 Task: Create a due date automation trigger when advanced on, 2 working days after a card is due add checklist with all checklists complete at 11:00 AM.
Action: Mouse moved to (868, 263)
Screenshot: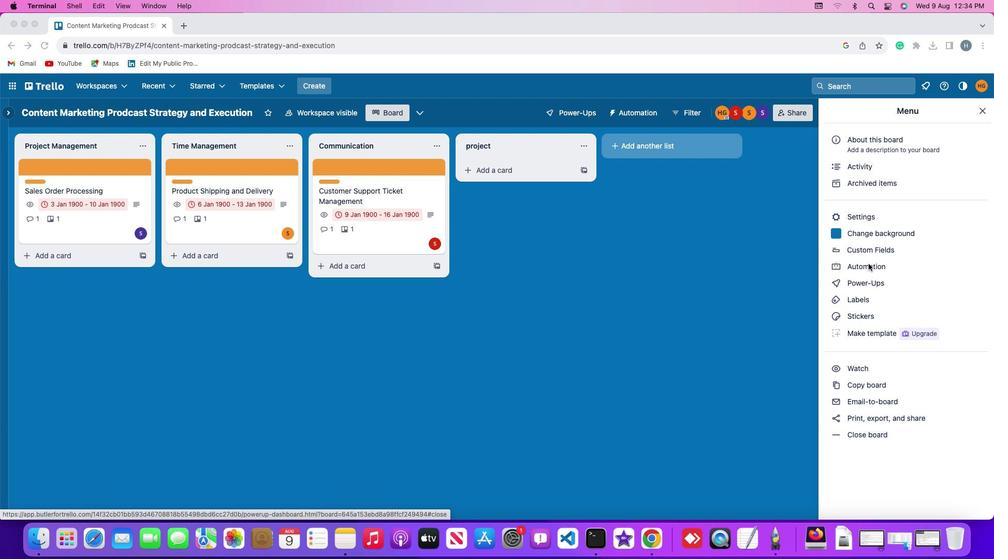 
Action: Mouse pressed left at (868, 263)
Screenshot: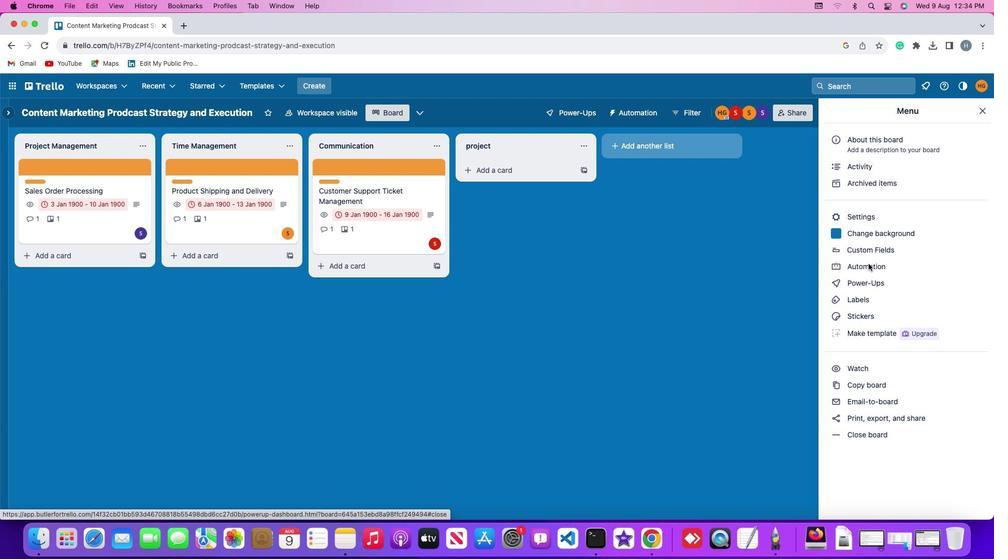 
Action: Mouse pressed left at (868, 263)
Screenshot: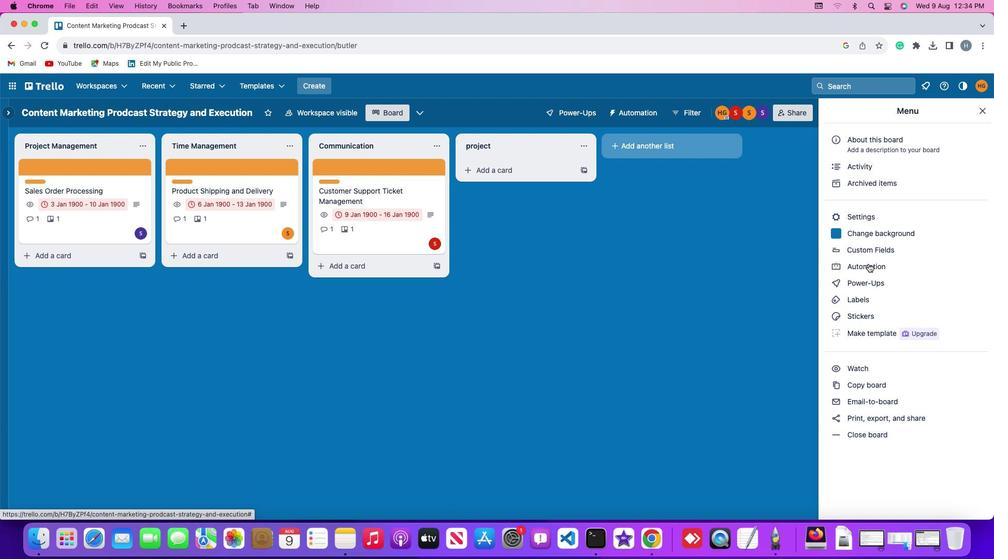 
Action: Mouse moved to (64, 243)
Screenshot: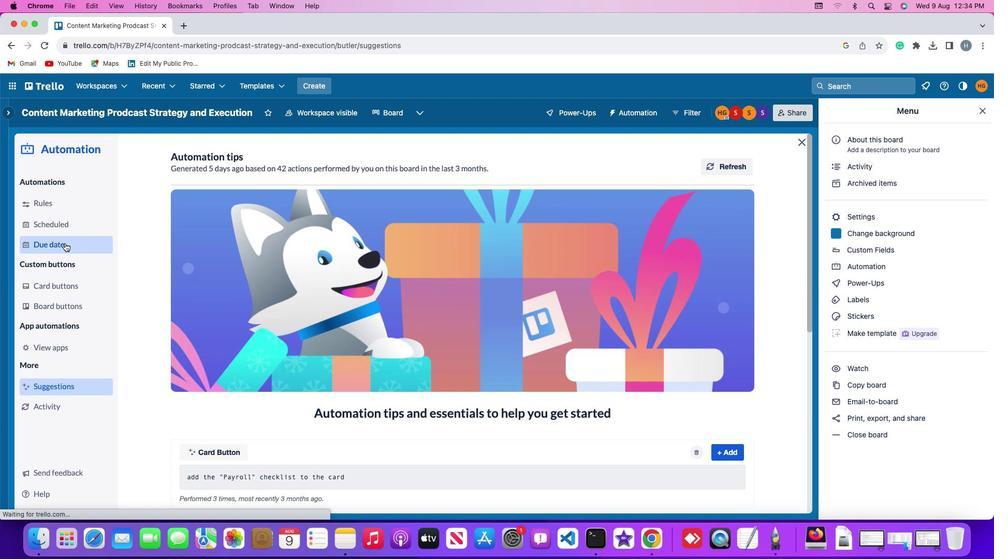 
Action: Mouse pressed left at (64, 243)
Screenshot: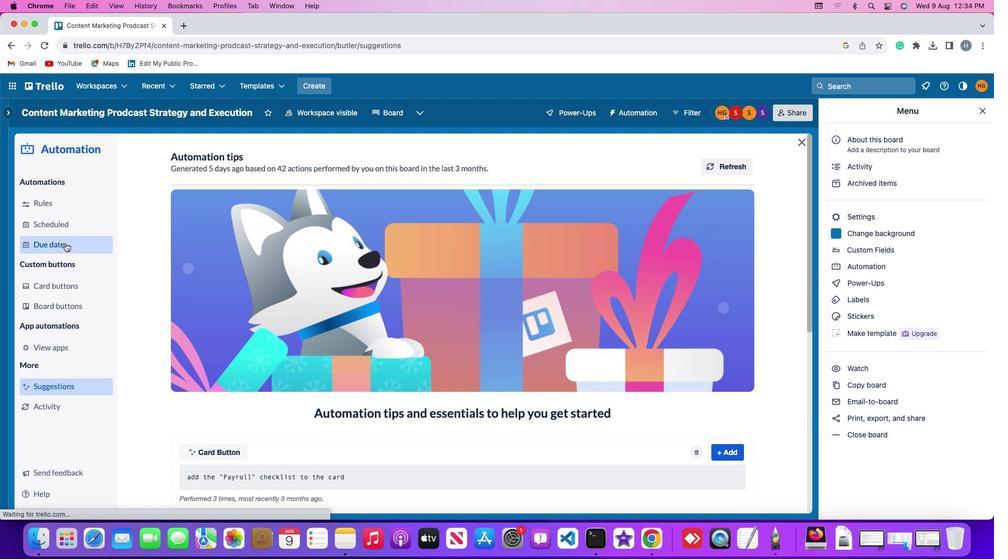
Action: Mouse moved to (688, 162)
Screenshot: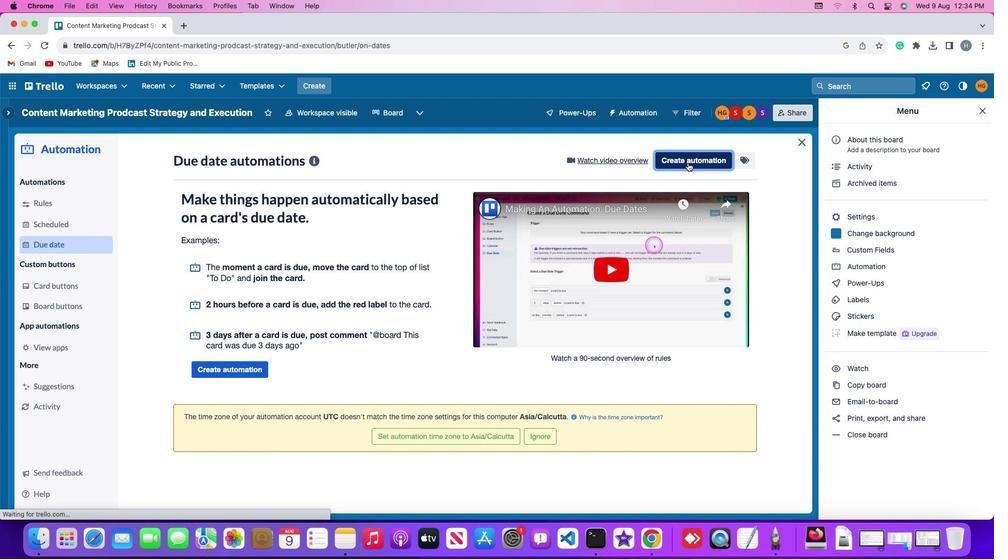 
Action: Mouse pressed left at (688, 162)
Screenshot: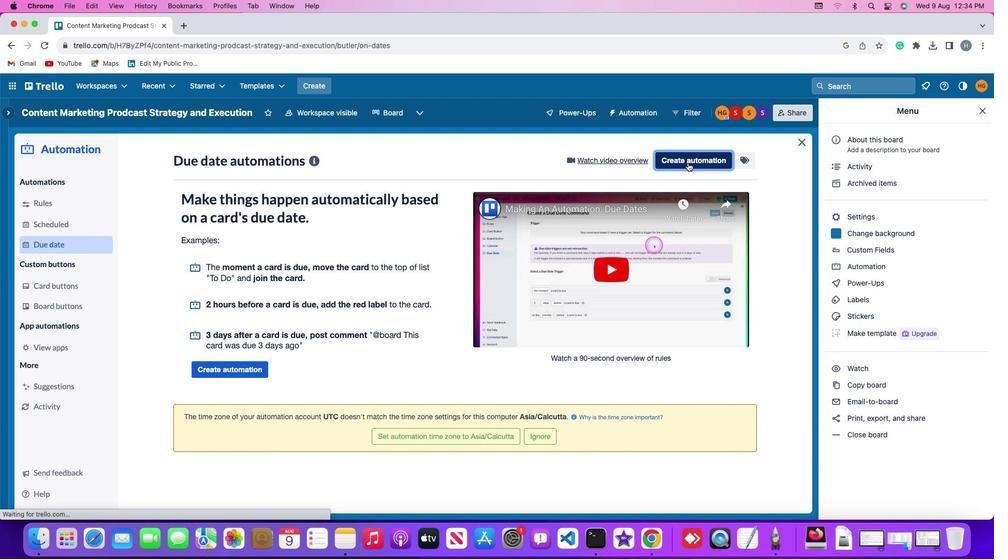 
Action: Mouse moved to (281, 265)
Screenshot: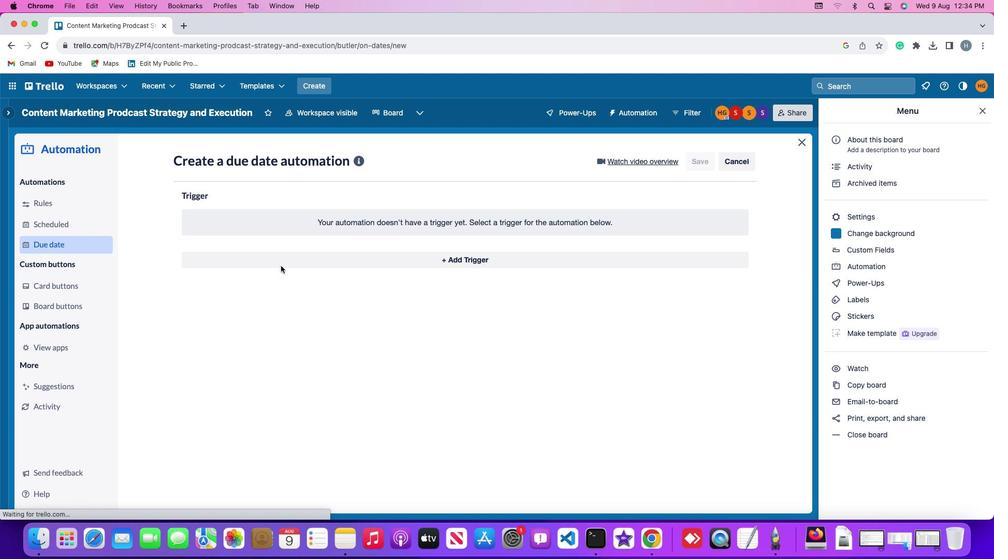 
Action: Mouse pressed left at (281, 265)
Screenshot: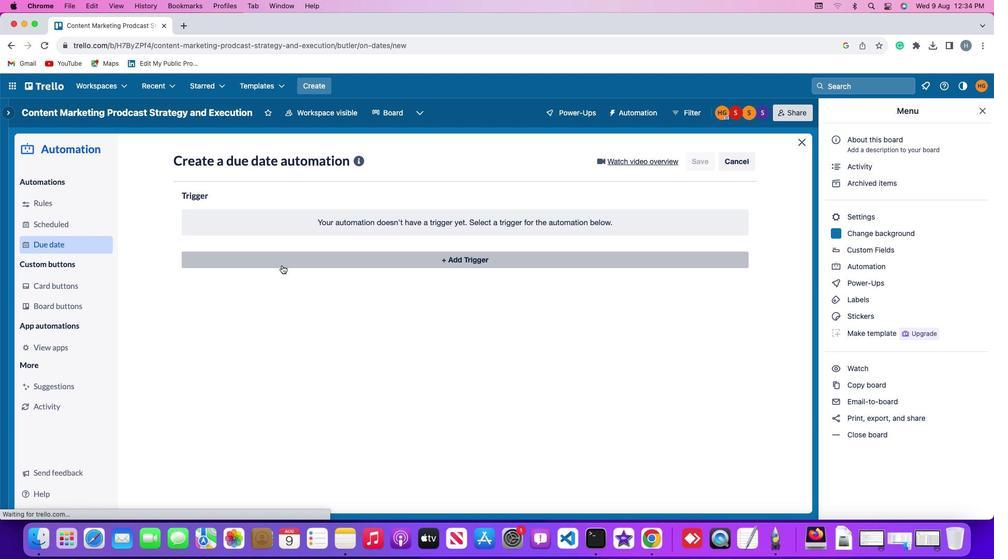 
Action: Mouse moved to (202, 416)
Screenshot: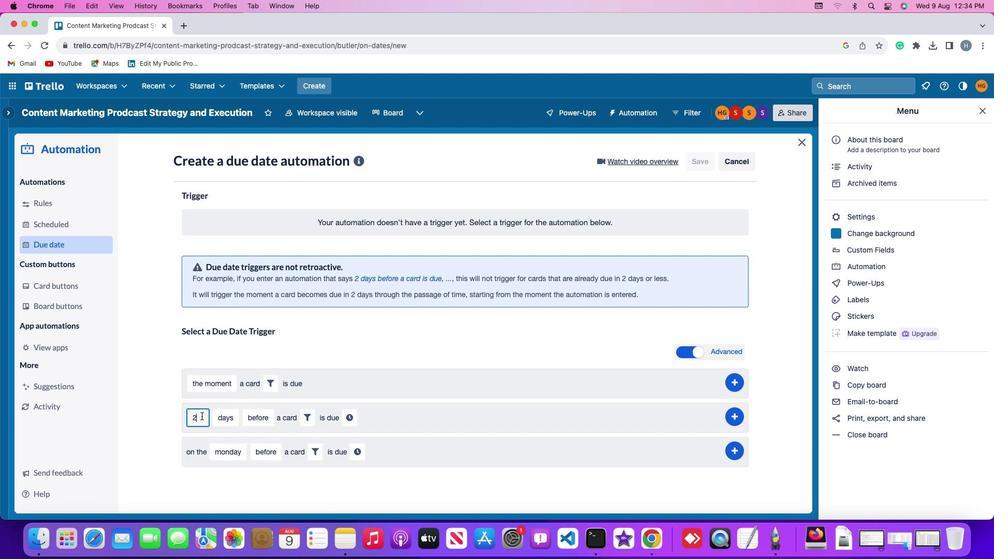 
Action: Mouse pressed left at (202, 416)
Screenshot: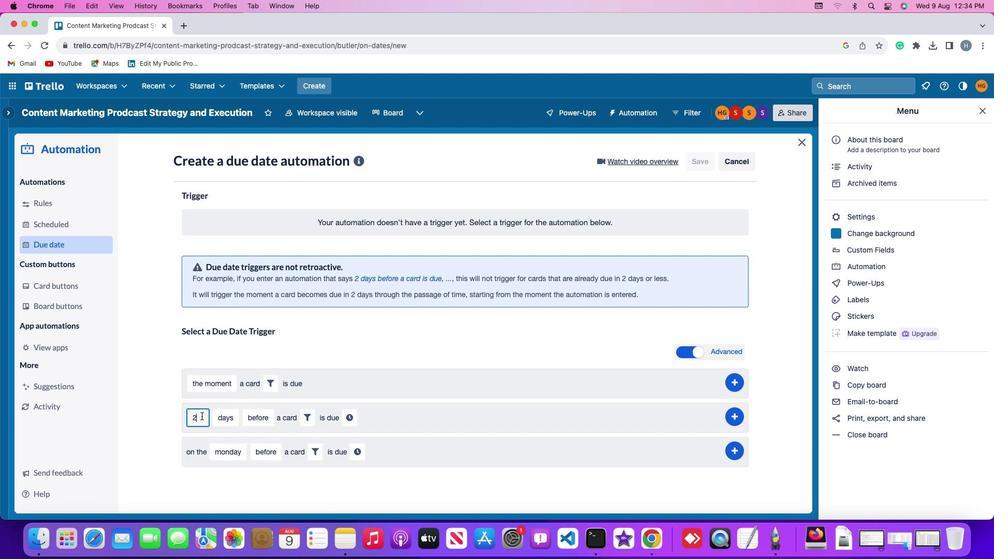 
Action: Mouse moved to (201, 416)
Screenshot: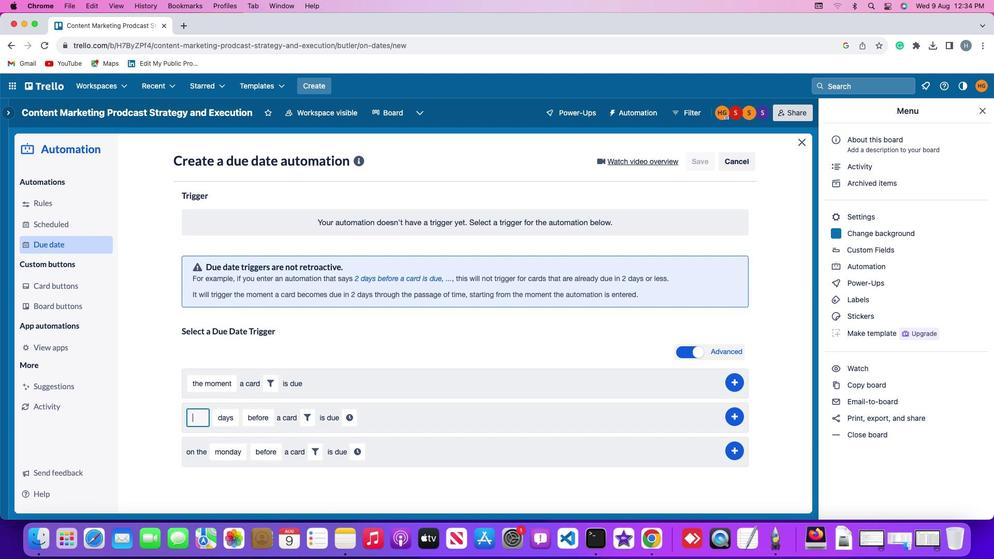 
Action: Key pressed Key.backspace
Screenshot: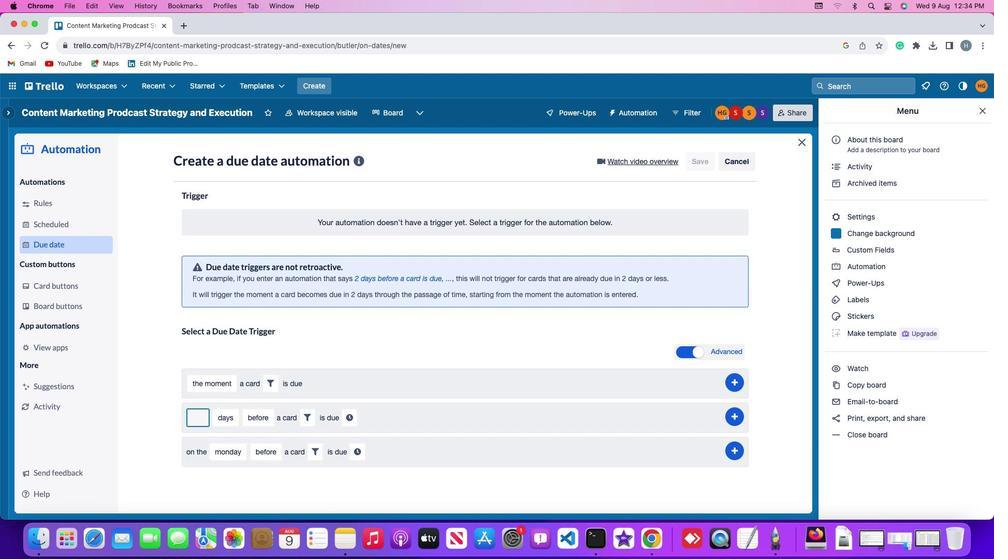 
Action: Mouse moved to (201, 416)
Screenshot: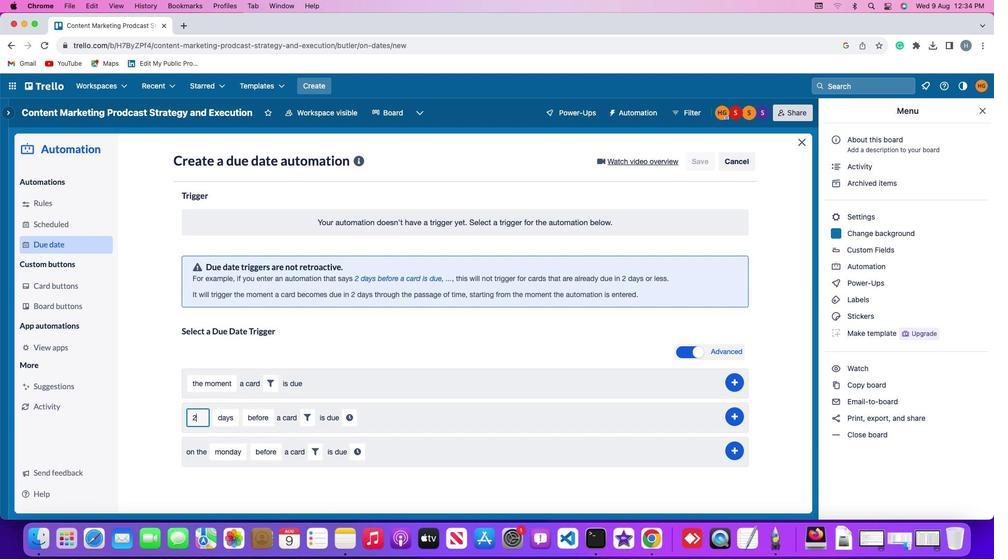 
Action: Key pressed '2'
Screenshot: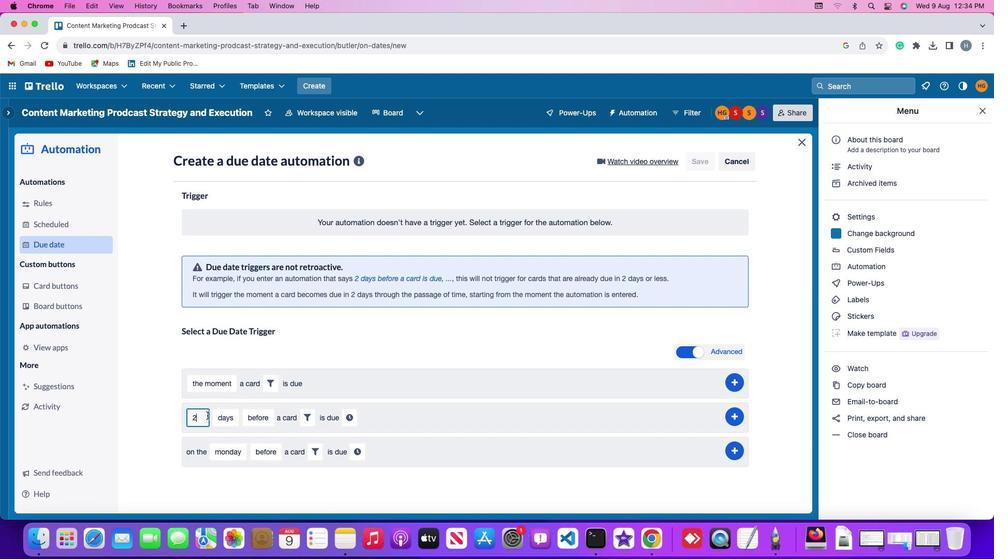 
Action: Mouse moved to (221, 414)
Screenshot: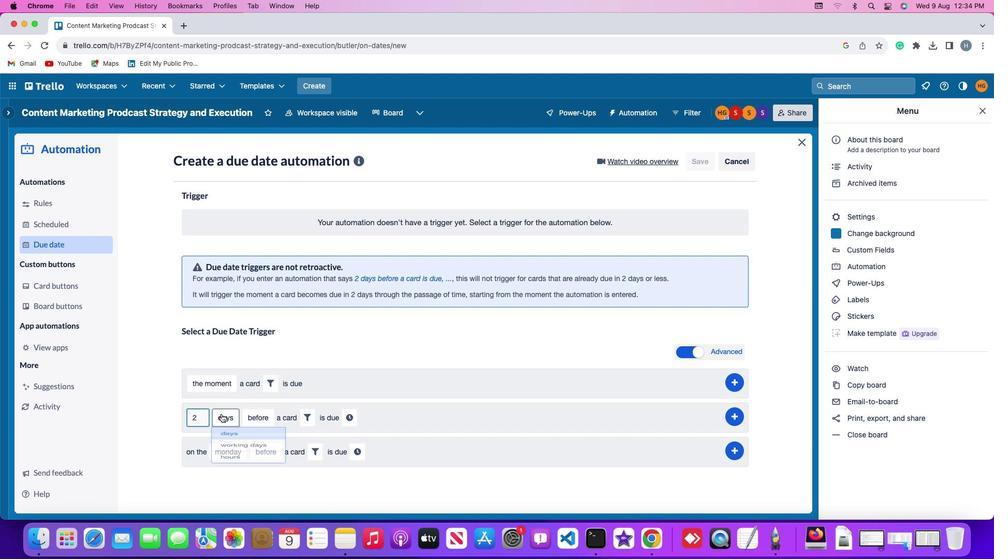 
Action: Mouse pressed left at (221, 414)
Screenshot: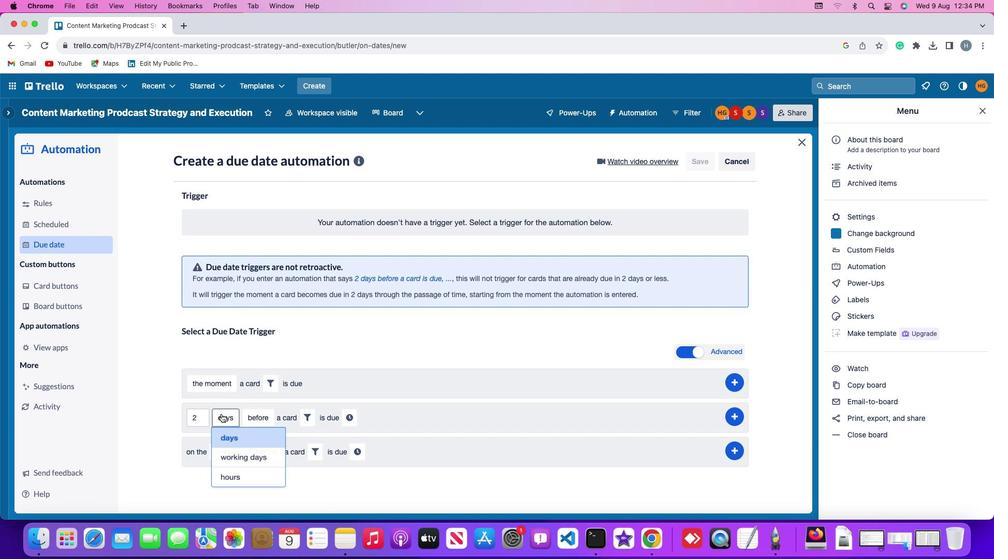 
Action: Mouse moved to (233, 459)
Screenshot: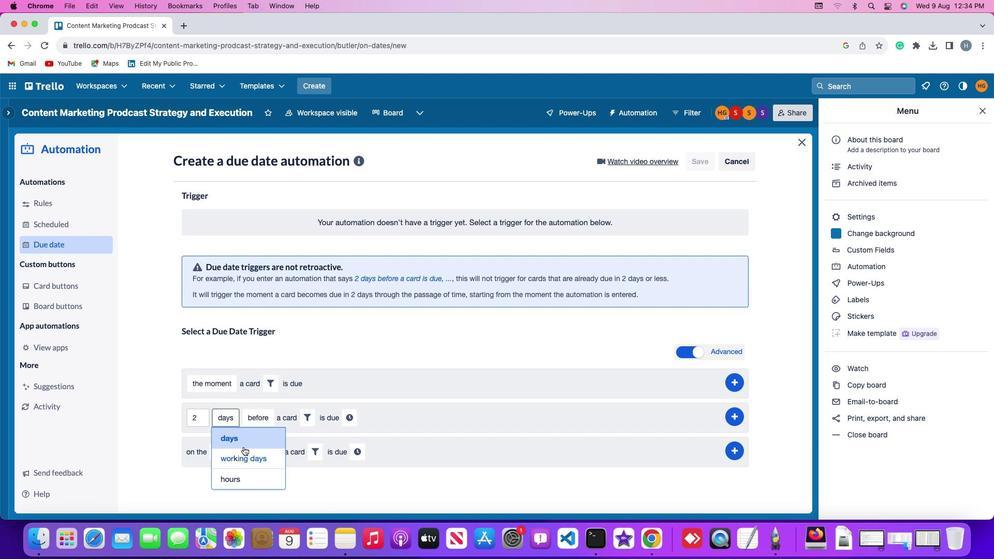 
Action: Mouse pressed left at (233, 459)
Screenshot: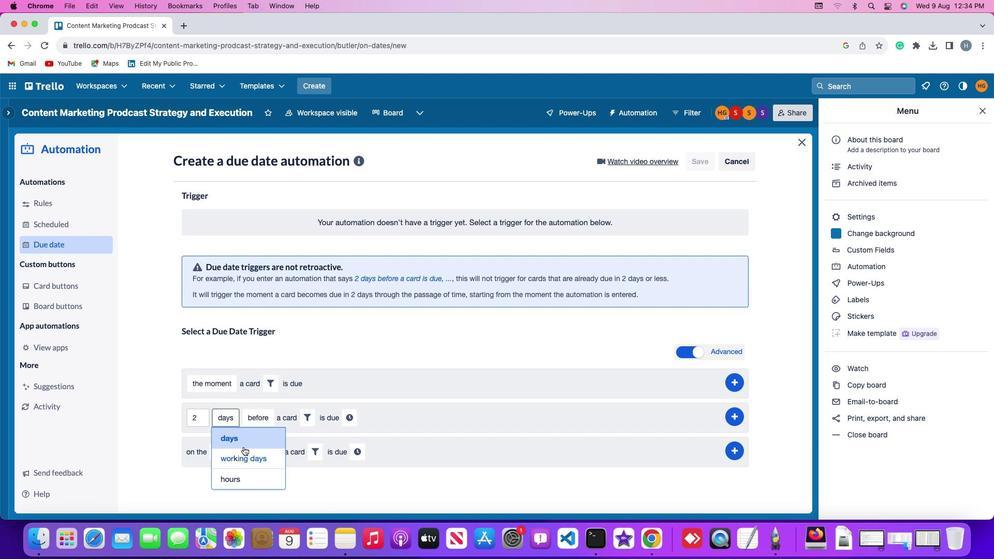 
Action: Mouse moved to (276, 418)
Screenshot: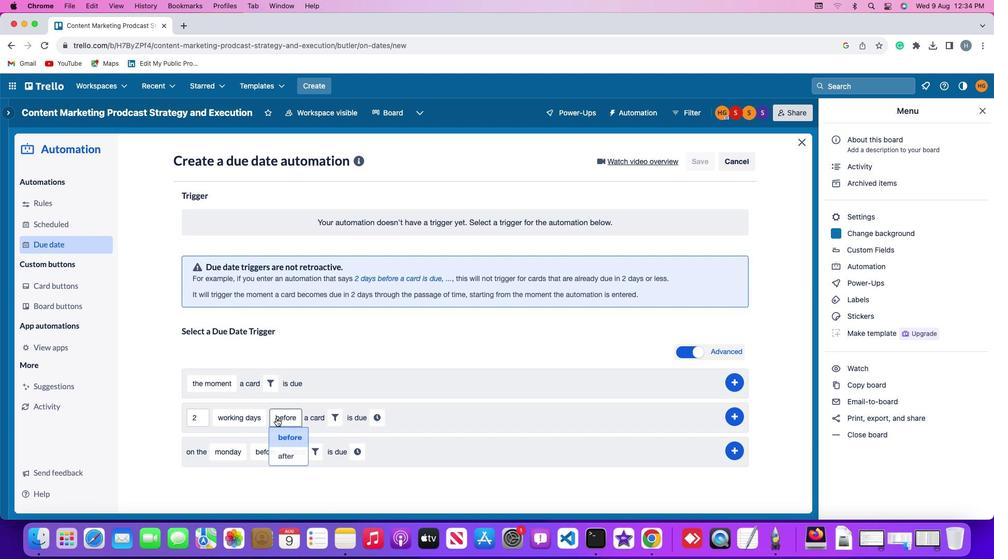 
Action: Mouse pressed left at (276, 418)
Screenshot: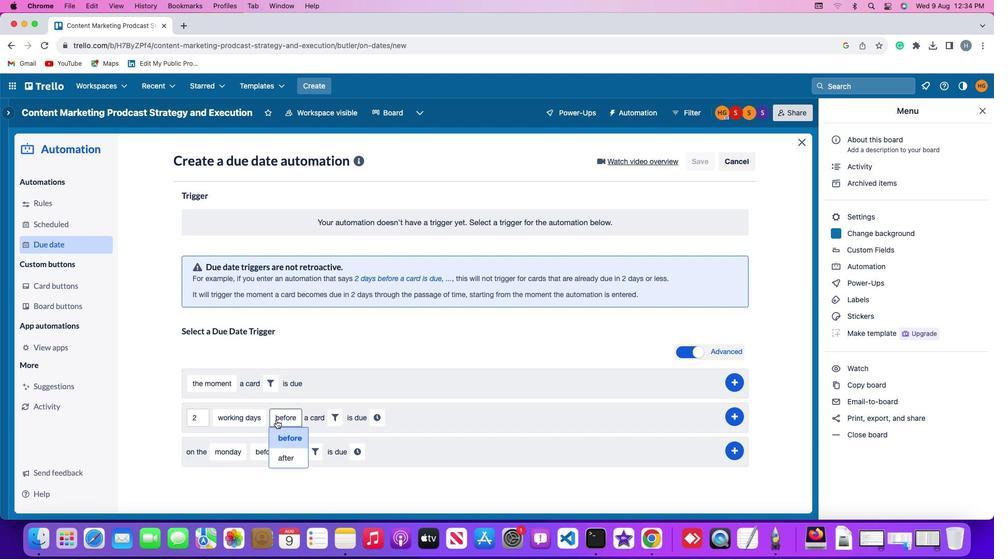 
Action: Mouse moved to (277, 459)
Screenshot: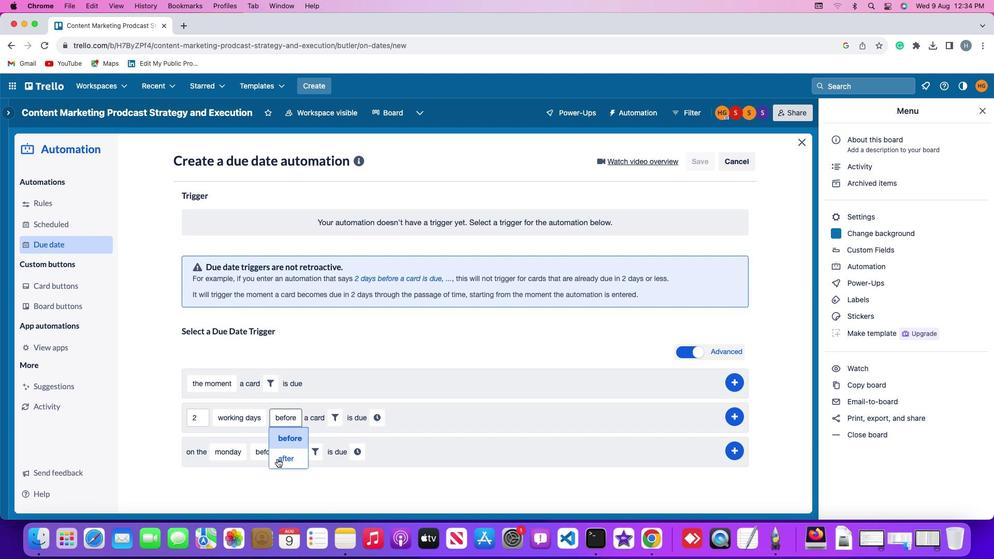 
Action: Mouse pressed left at (277, 459)
Screenshot: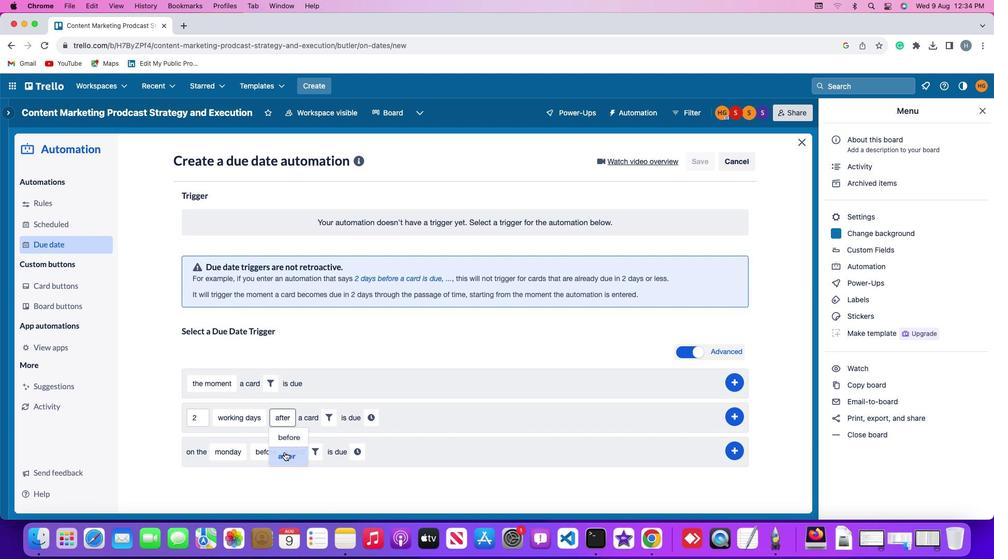 
Action: Mouse moved to (333, 421)
Screenshot: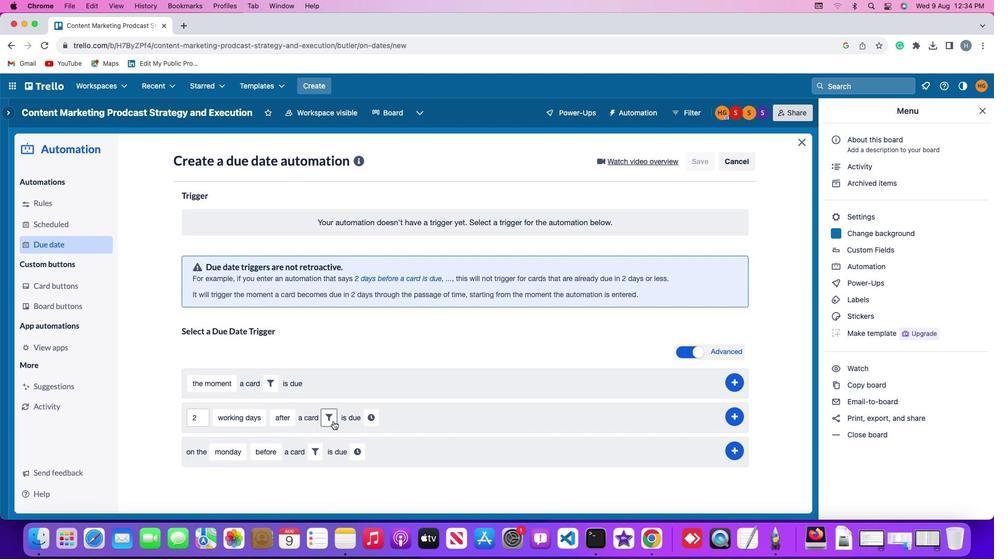 
Action: Mouse pressed left at (333, 421)
Screenshot: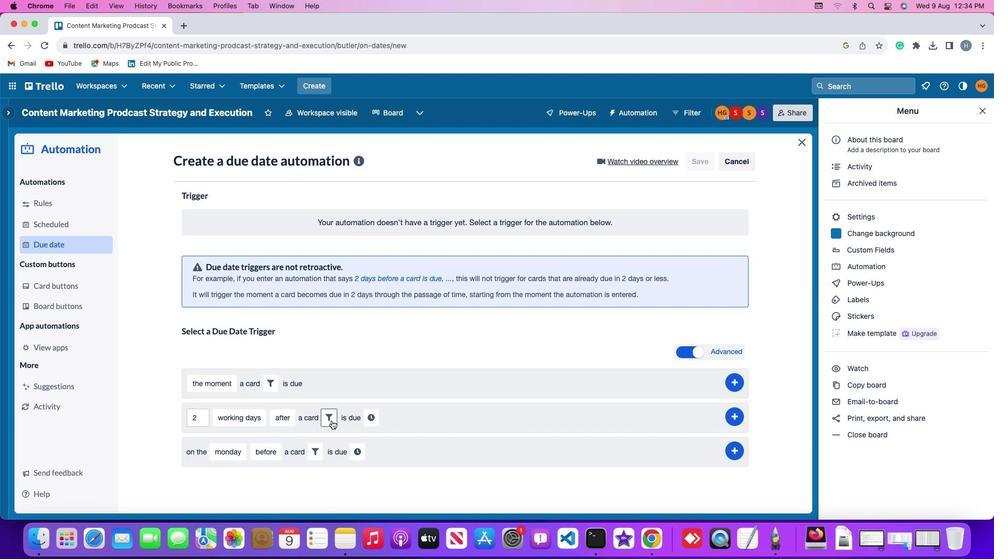 
Action: Mouse moved to (417, 450)
Screenshot: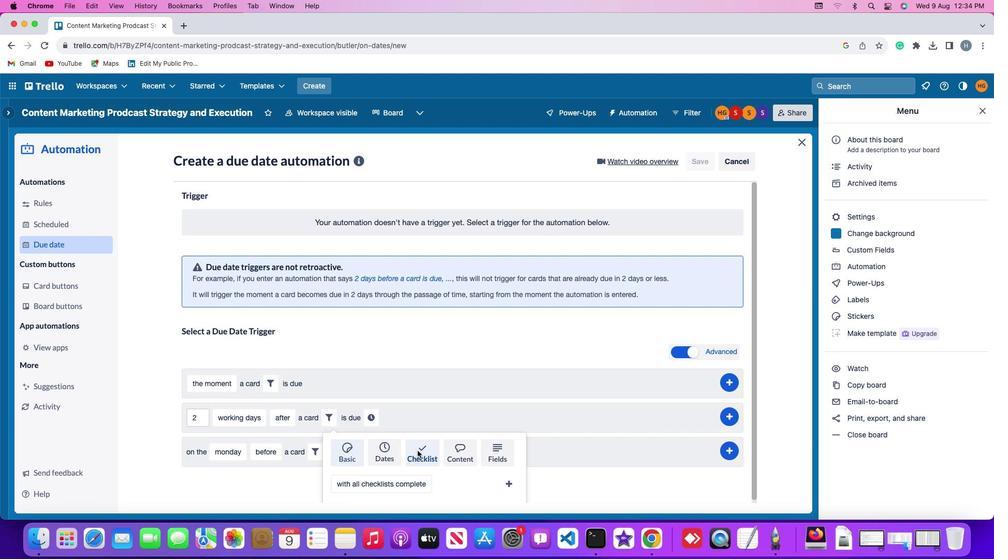 
Action: Mouse pressed left at (417, 450)
Screenshot: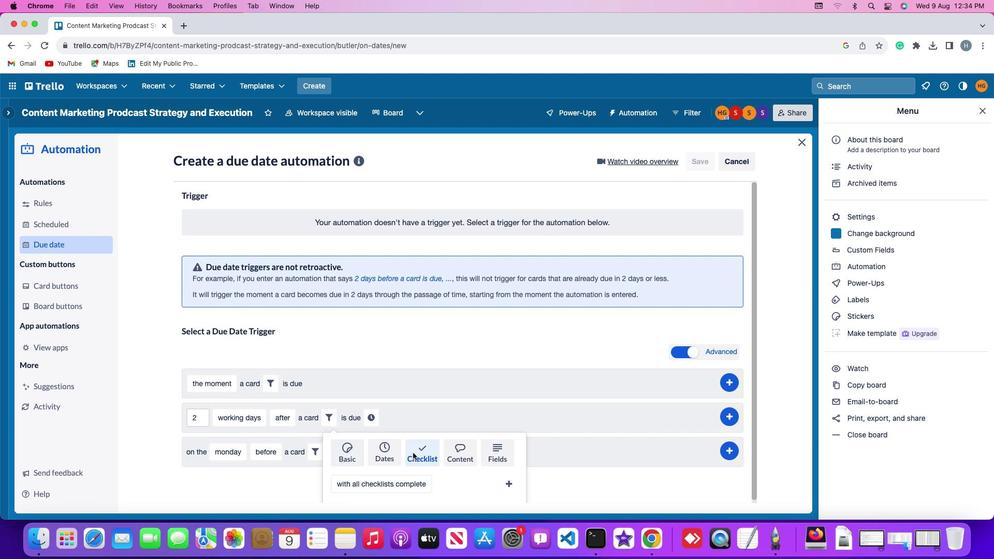 
Action: Mouse moved to (346, 483)
Screenshot: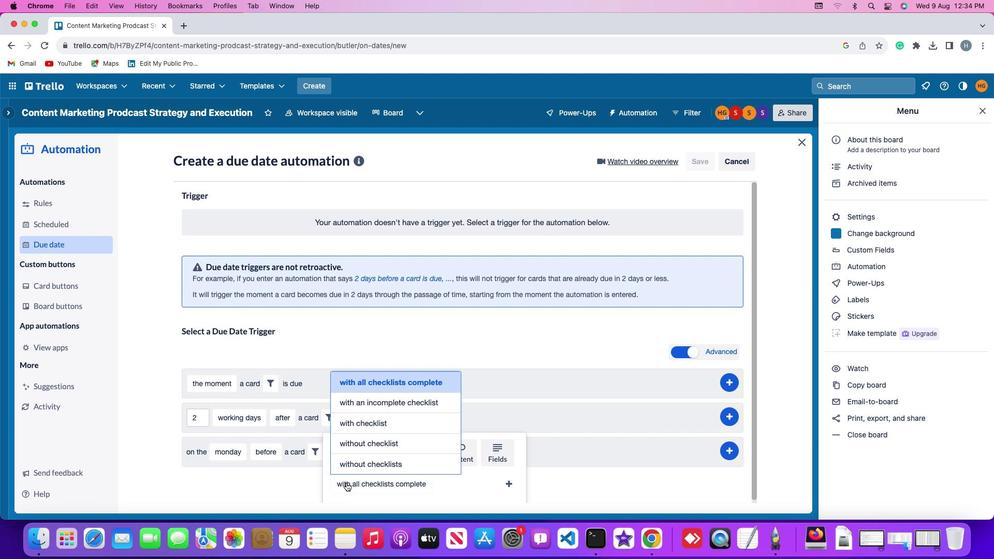 
Action: Mouse pressed left at (346, 483)
Screenshot: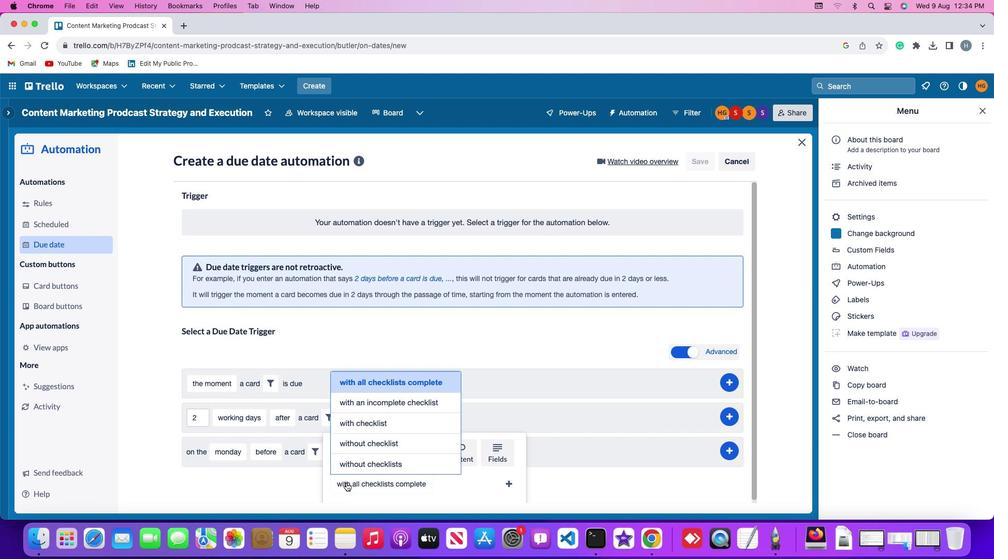 
Action: Mouse moved to (378, 380)
Screenshot: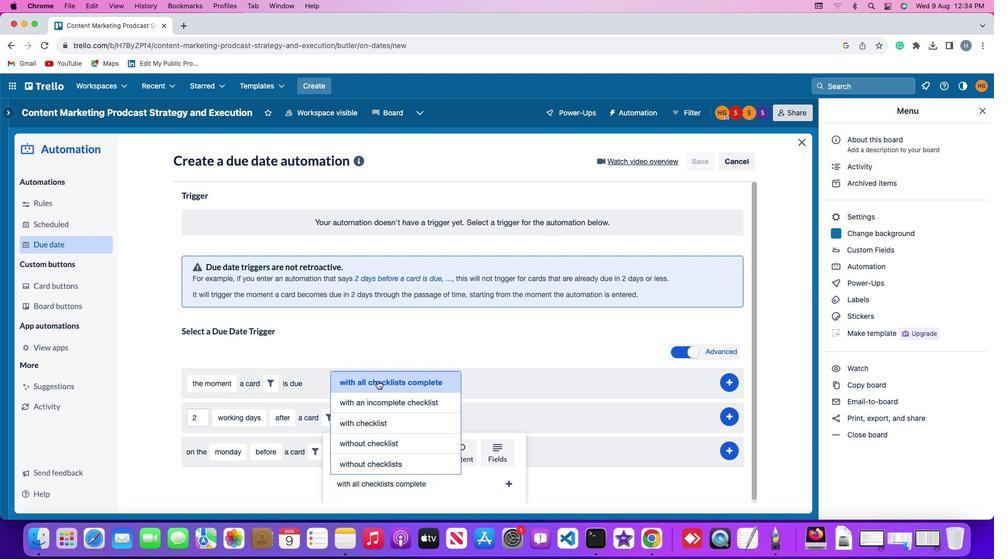 
Action: Mouse pressed left at (378, 380)
Screenshot: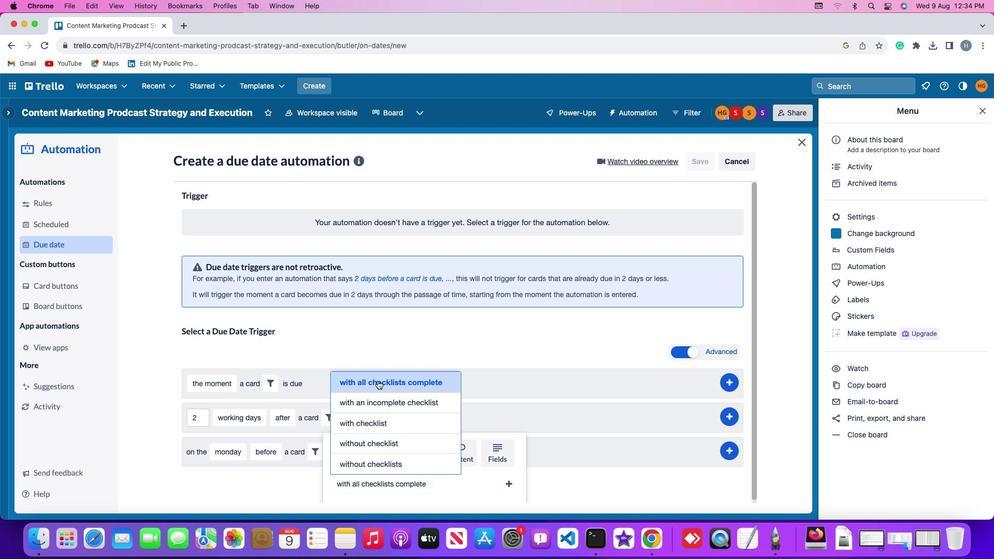 
Action: Mouse moved to (512, 483)
Screenshot: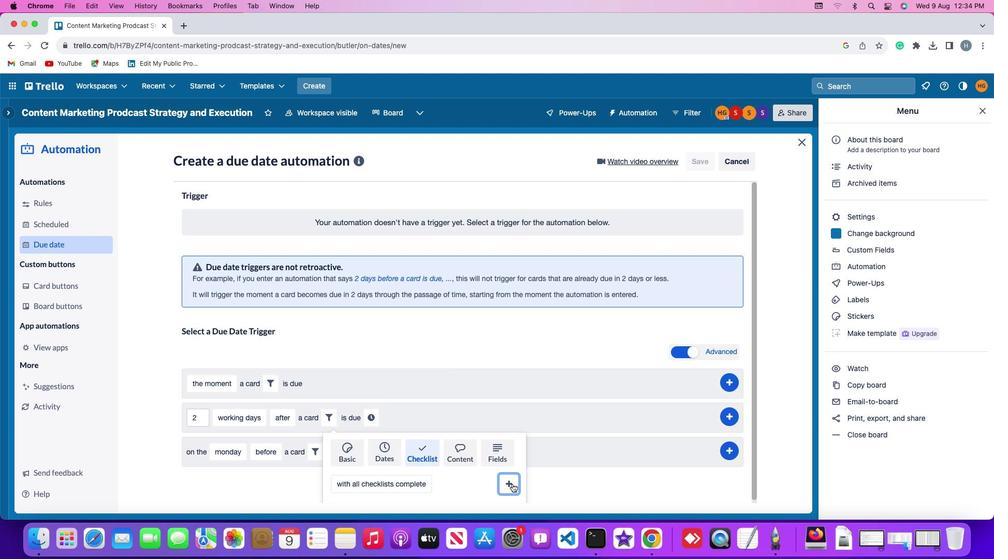 
Action: Mouse pressed left at (512, 483)
Screenshot: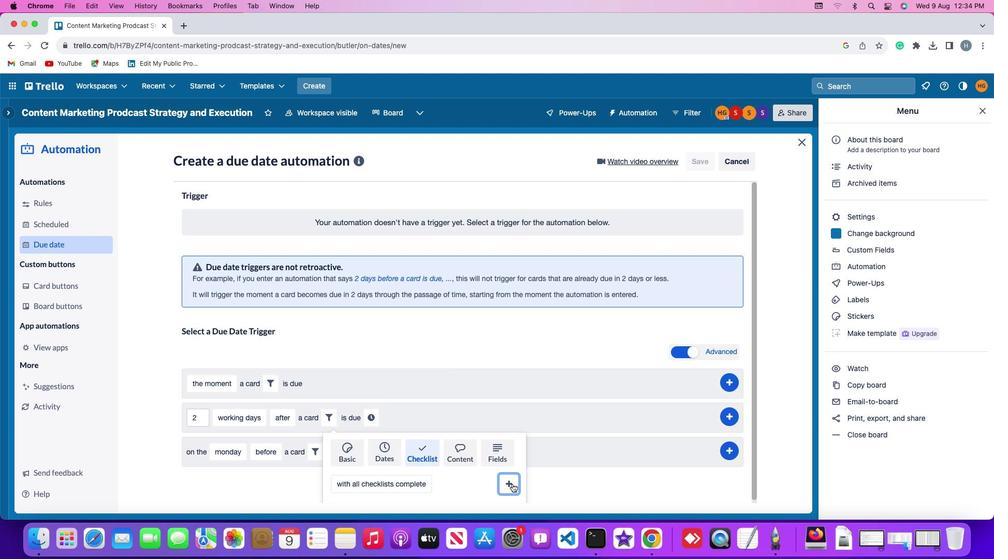 
Action: Mouse moved to (484, 412)
Screenshot: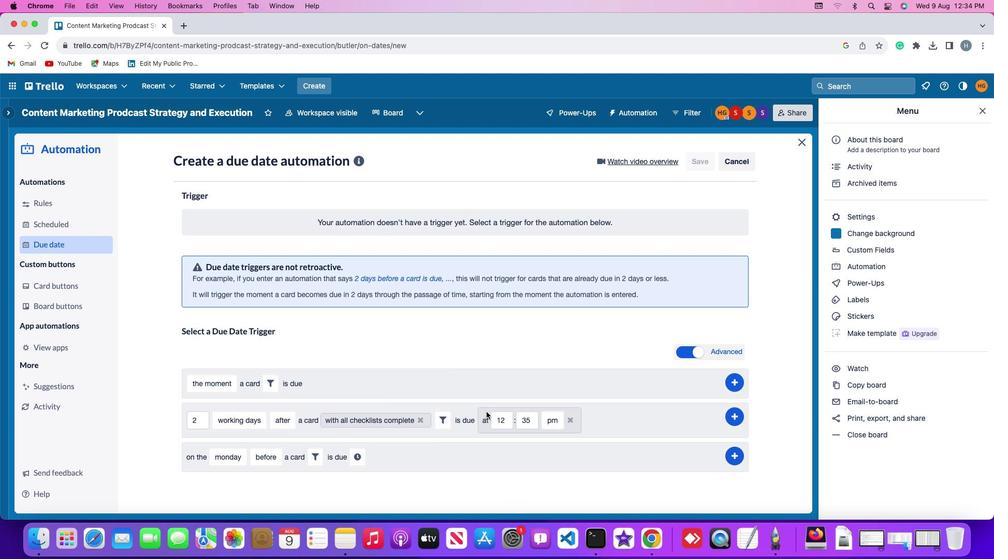 
Action: Mouse pressed left at (484, 412)
Screenshot: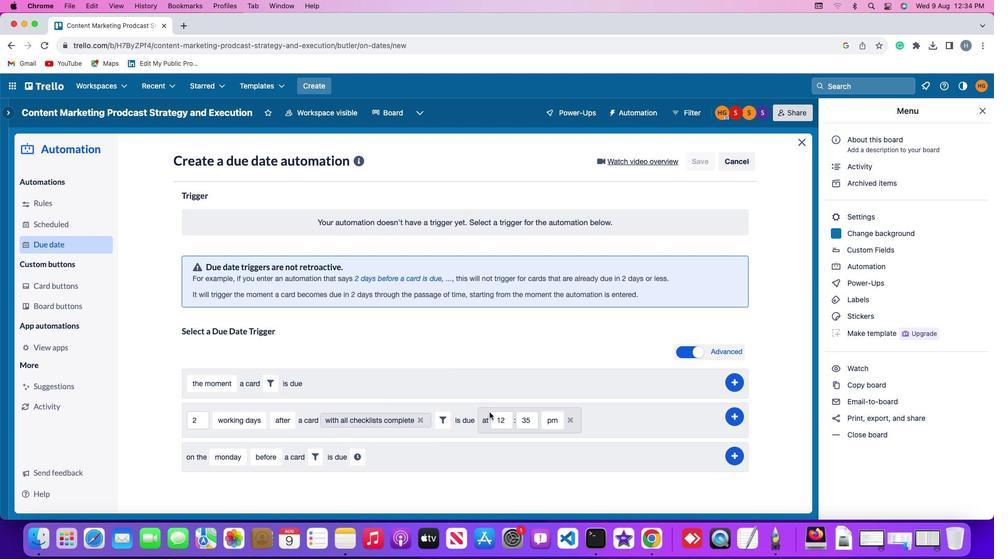 
Action: Mouse moved to (506, 419)
Screenshot: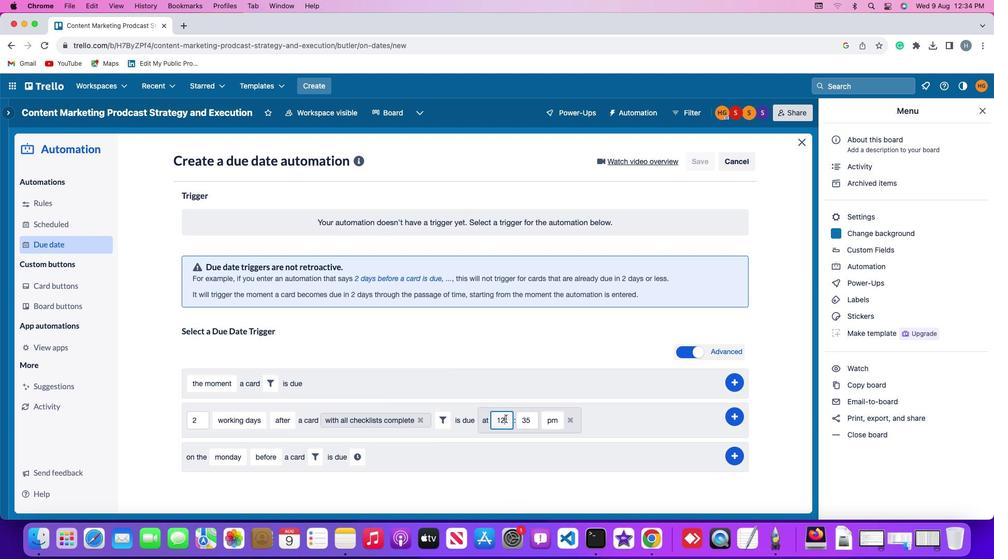 
Action: Mouse pressed left at (506, 419)
Screenshot: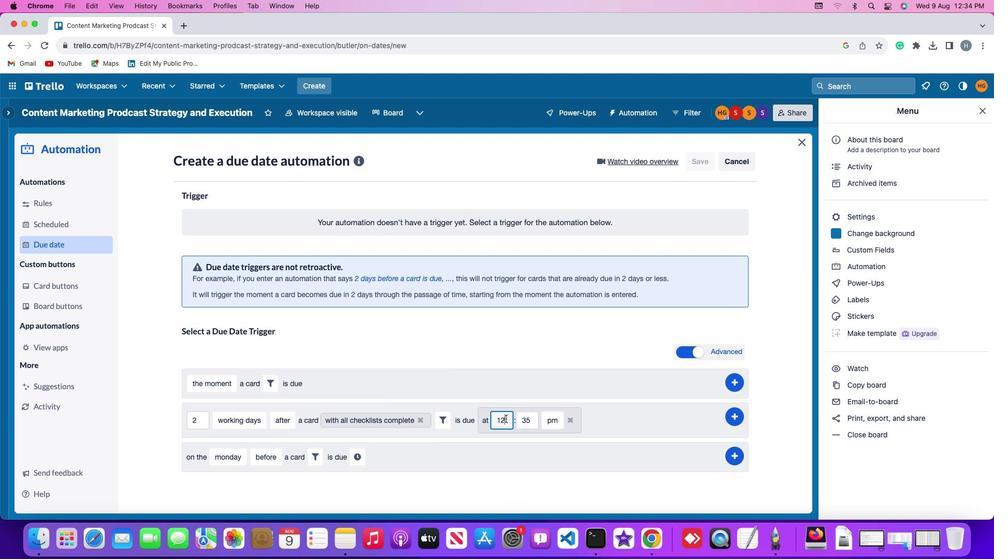 
Action: Key pressed Key.backspaceKey.backspace
Screenshot: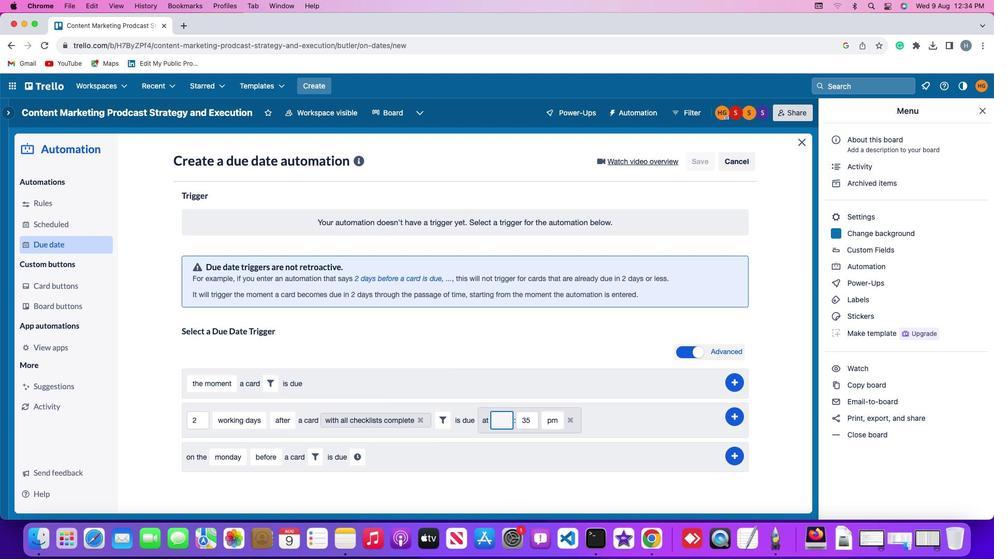 
Action: Mouse moved to (506, 418)
Screenshot: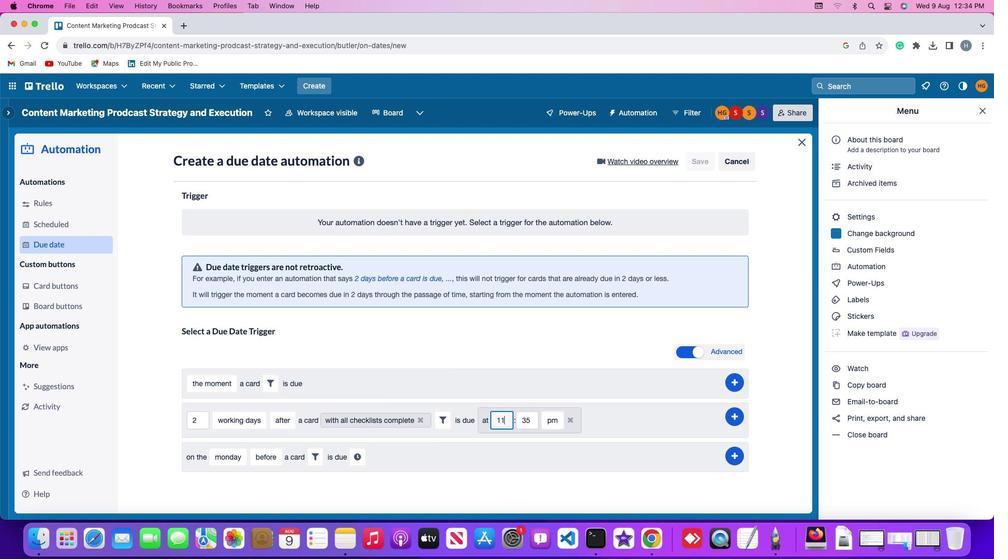 
Action: Key pressed '1'
Screenshot: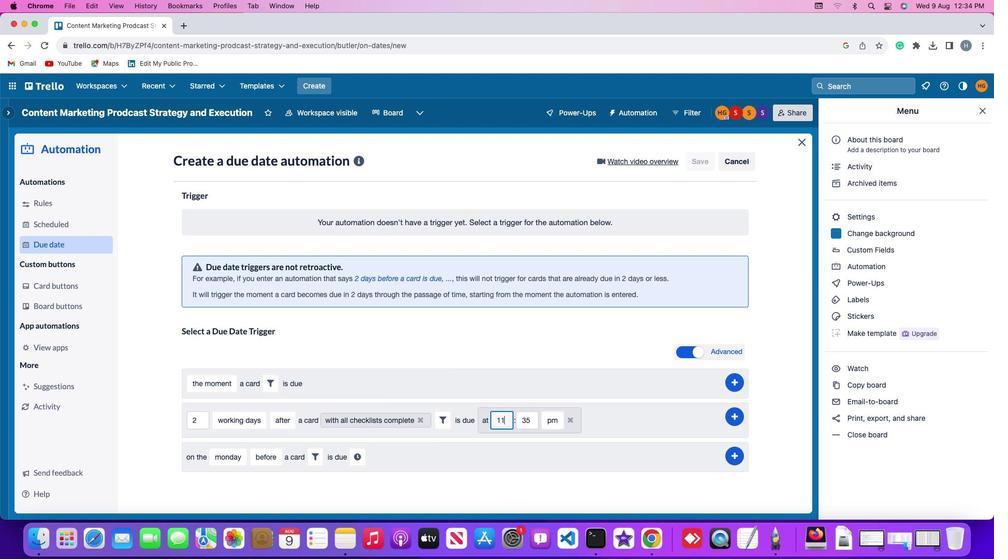 
Action: Mouse moved to (506, 417)
Screenshot: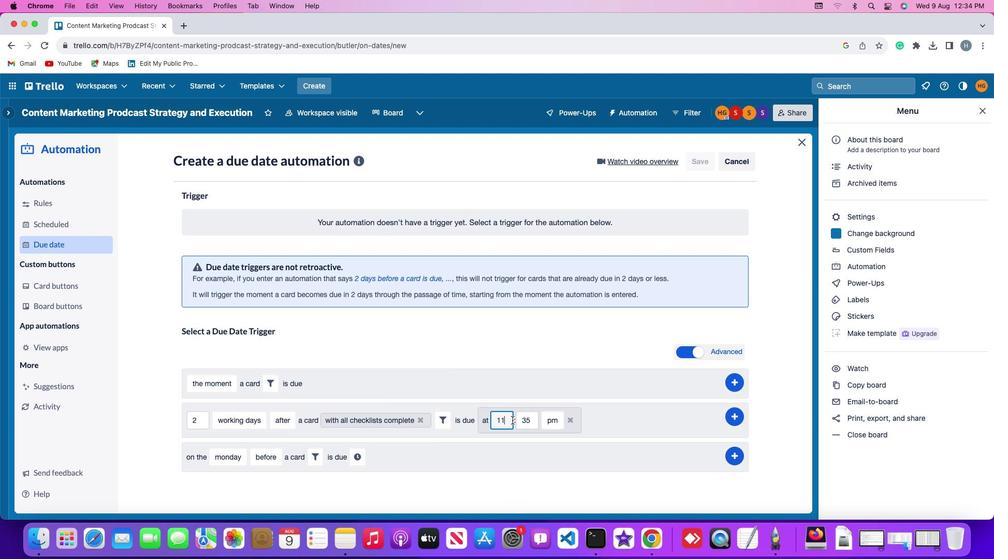 
Action: Key pressed '1'
Screenshot: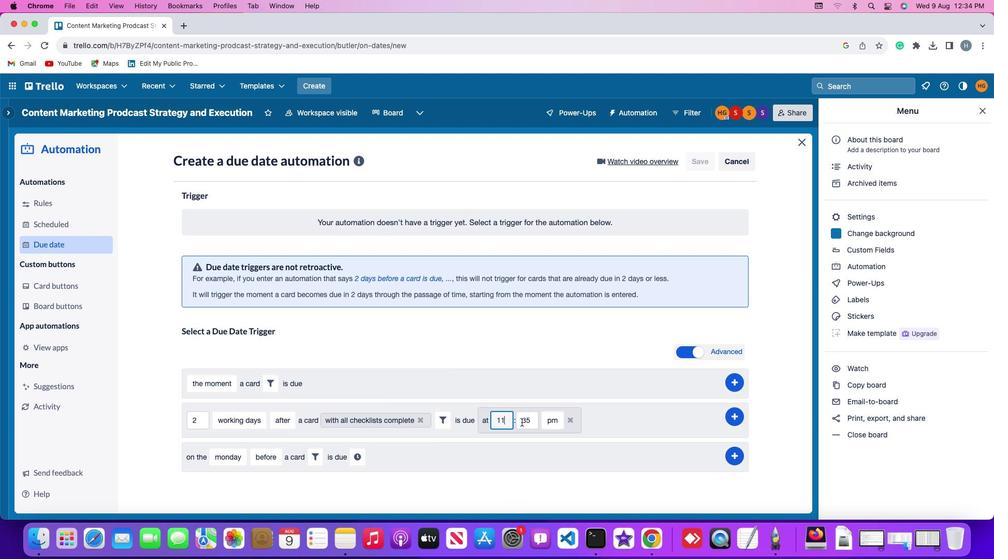 
Action: Mouse moved to (529, 422)
Screenshot: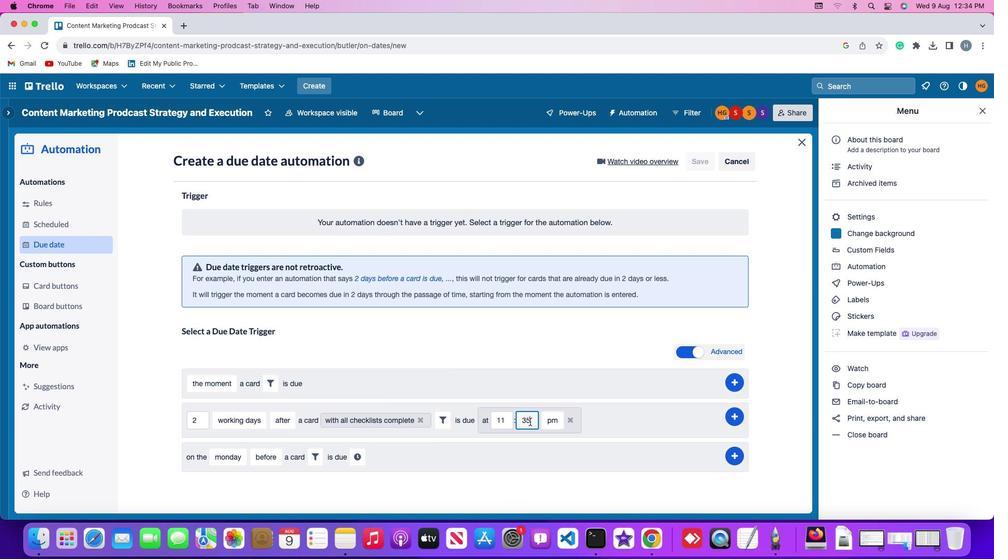 
Action: Mouse pressed left at (529, 422)
Screenshot: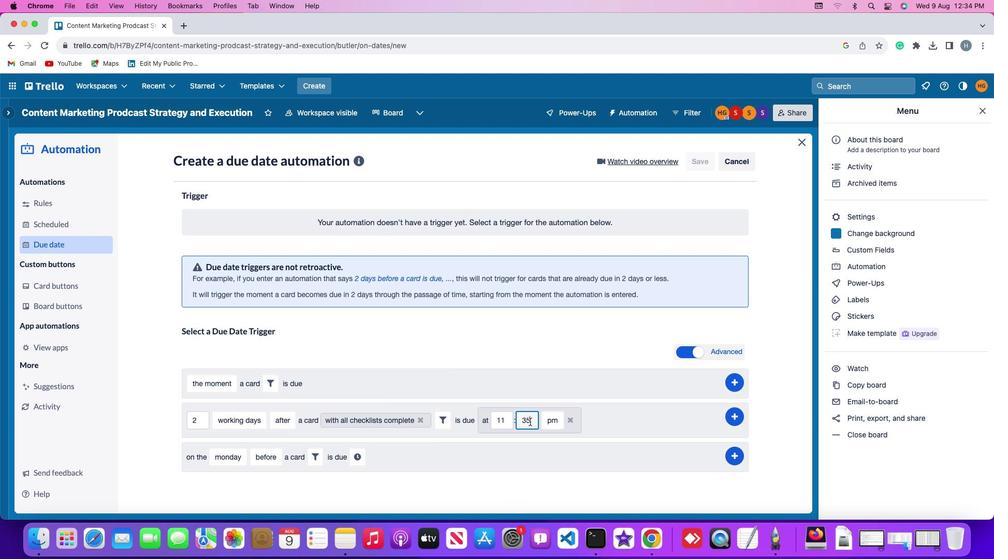 
Action: Mouse moved to (530, 421)
Screenshot: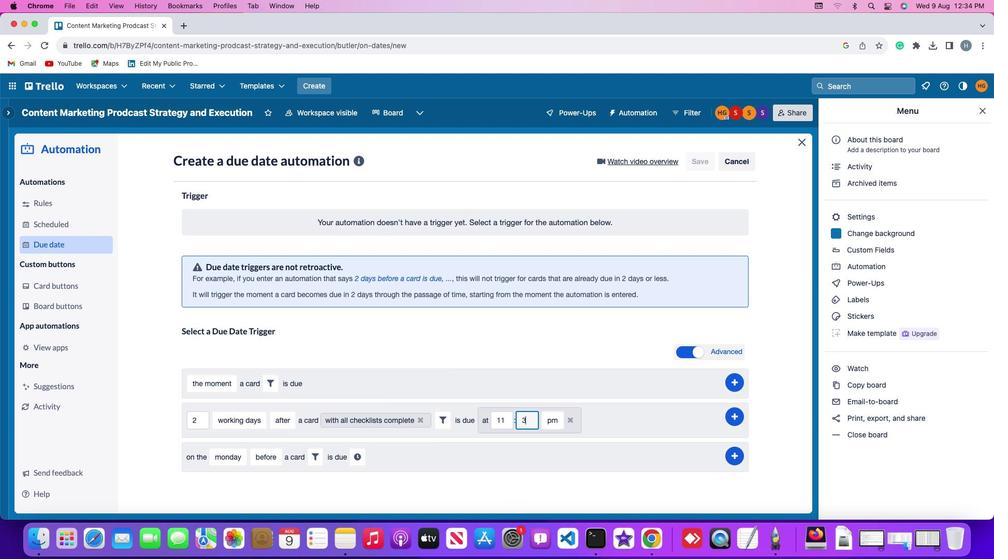 
Action: Key pressed Key.backspaceKey.backspaceKey.backspace
Screenshot: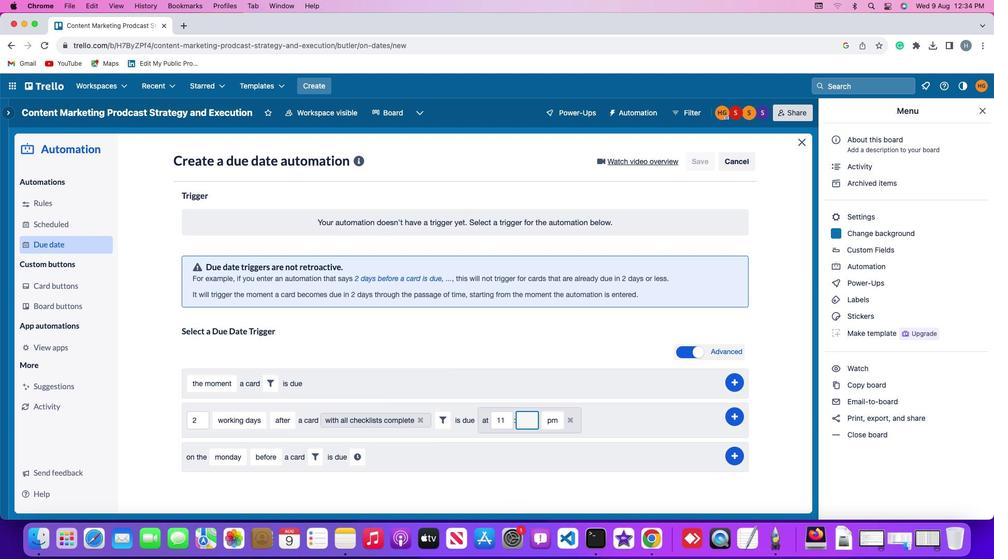 
Action: Mouse moved to (530, 421)
Screenshot: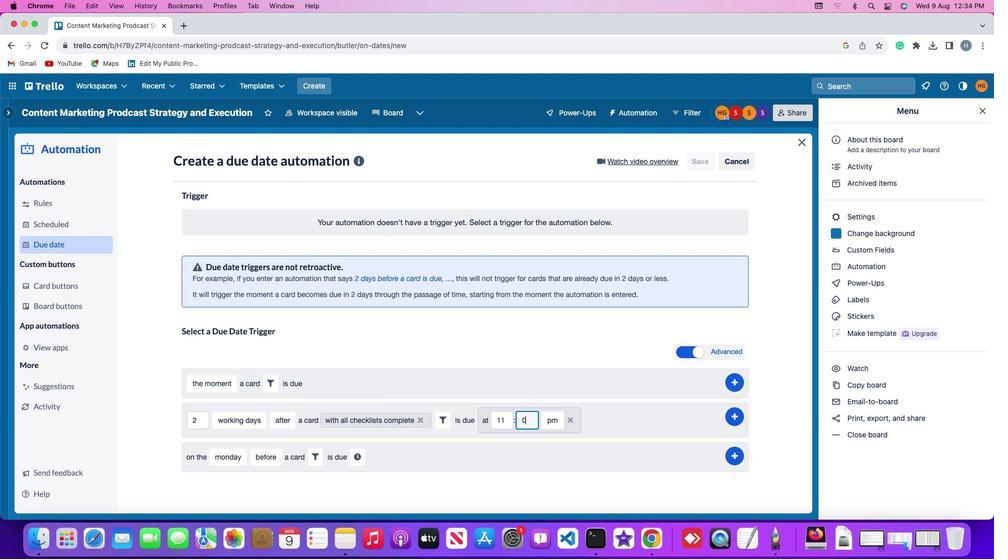 
Action: Key pressed '0''0'
Screenshot: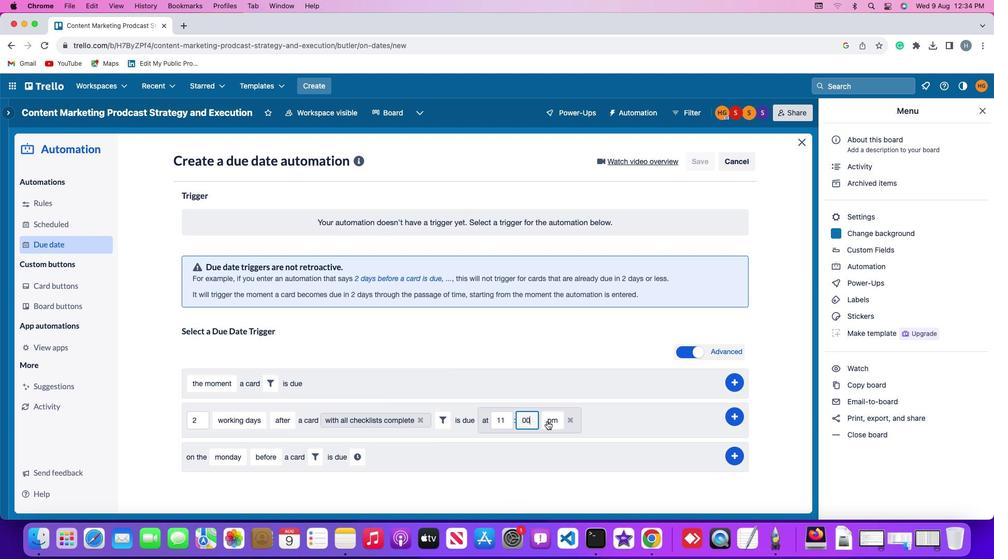 
Action: Mouse moved to (553, 421)
Screenshot: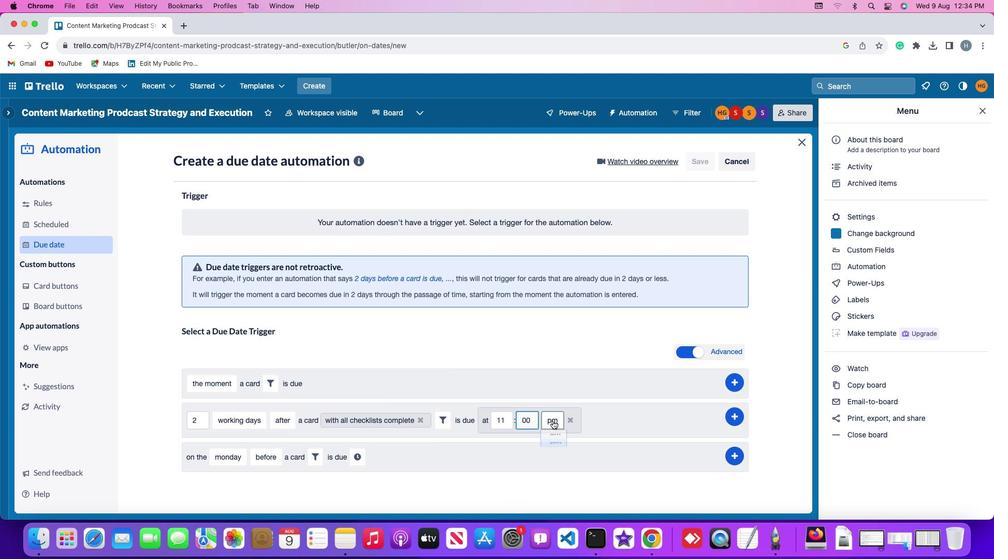 
Action: Mouse pressed left at (553, 421)
Screenshot: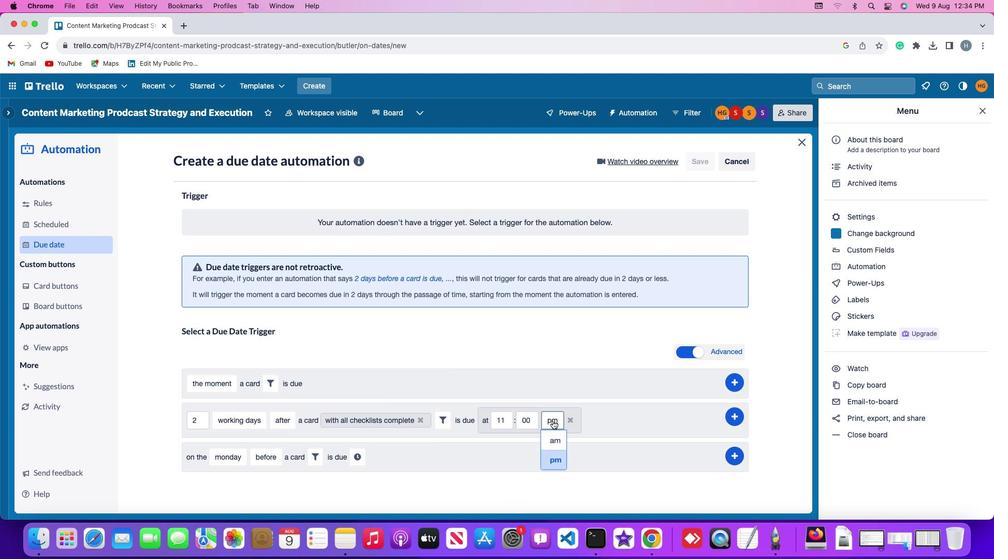 
Action: Mouse moved to (553, 440)
Screenshot: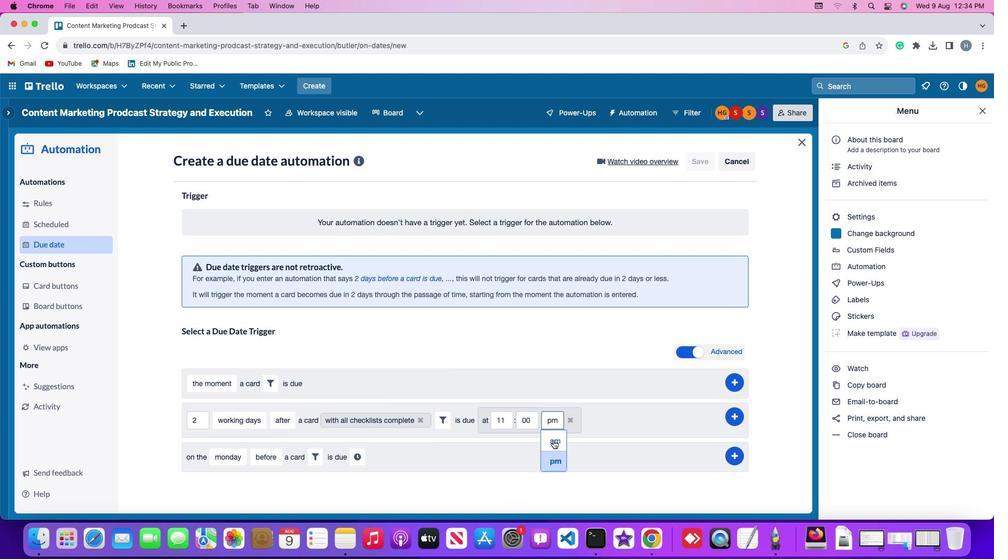 
Action: Mouse pressed left at (553, 440)
Screenshot: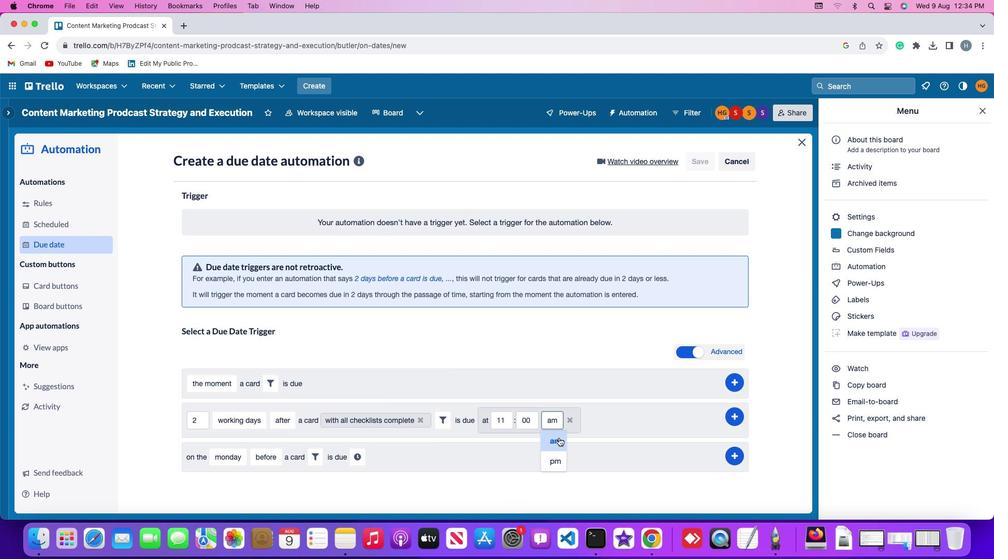 
Action: Mouse moved to (737, 416)
Screenshot: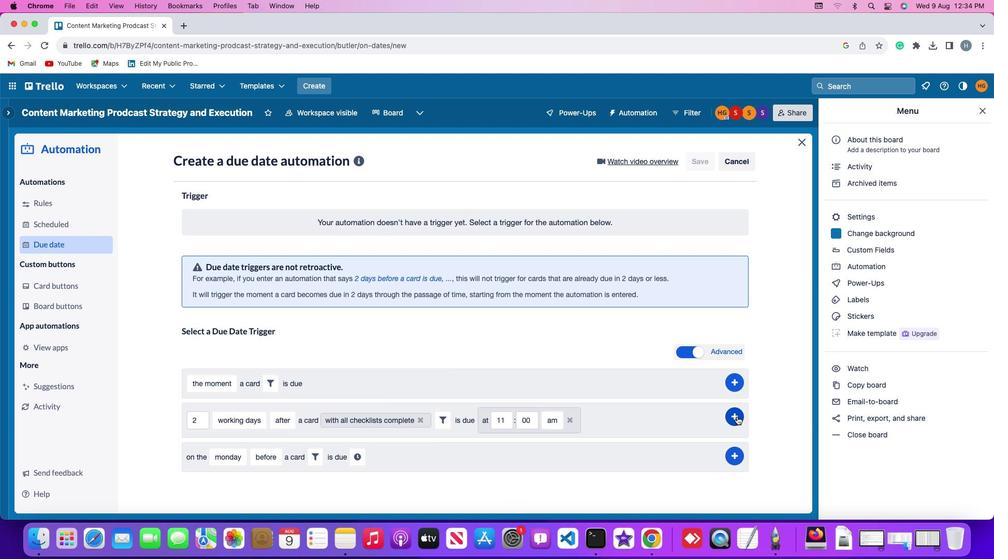 
Action: Mouse pressed left at (737, 416)
Screenshot: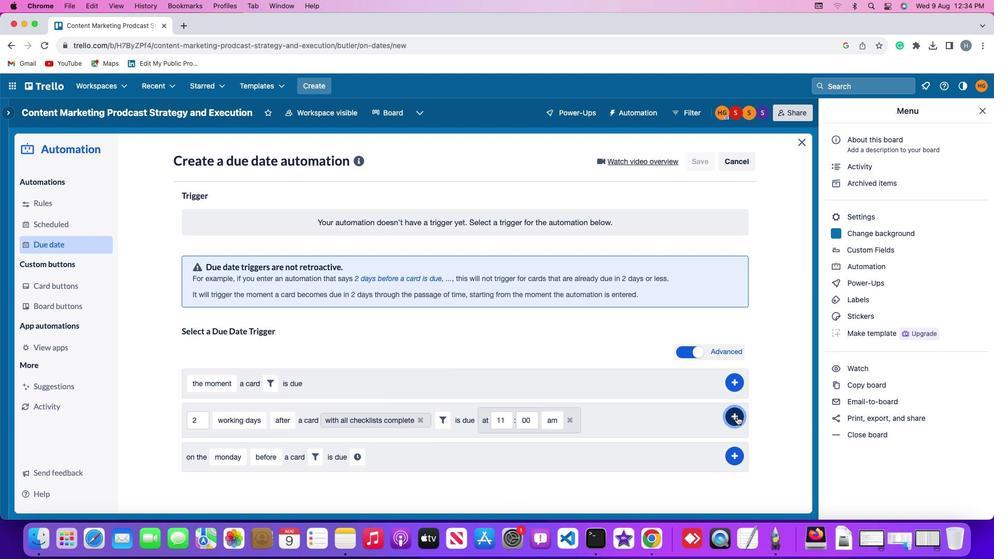 
Action: Mouse moved to (770, 323)
Screenshot: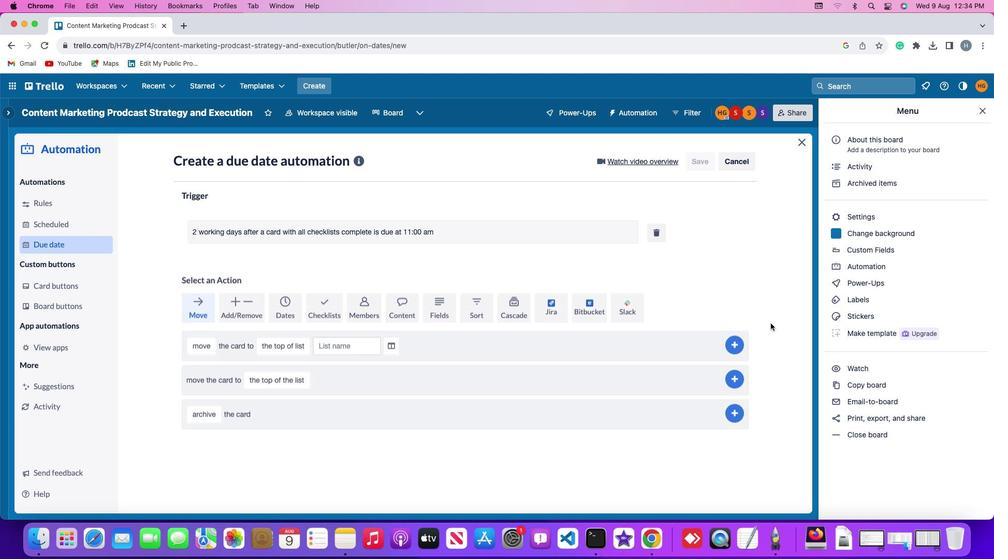 
